 Task: Check add Zendesk to your website.
Action: Mouse pressed left at (721, 229)
Screenshot: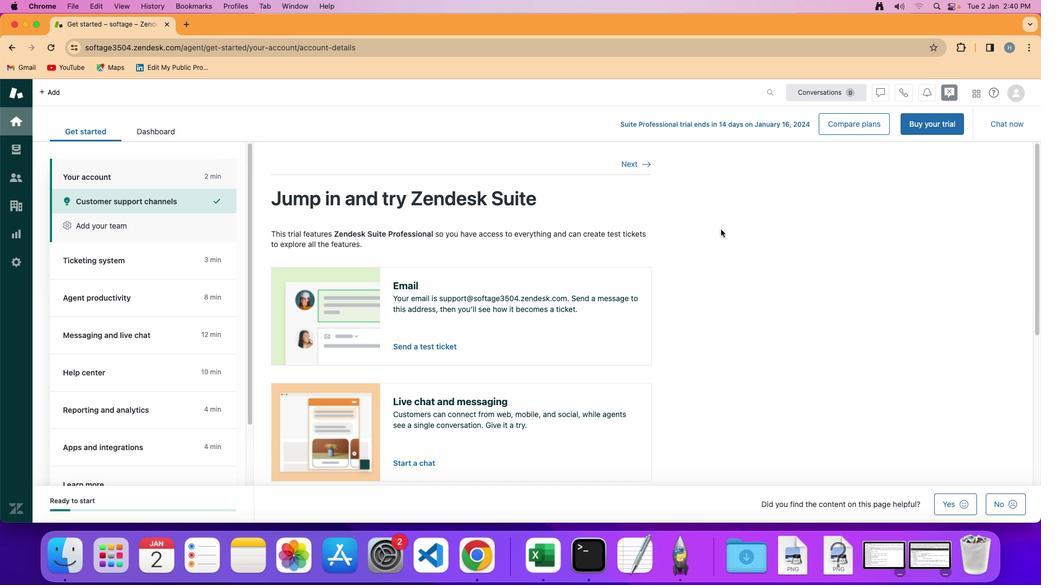 
Action: Mouse moved to (123, 334)
Screenshot: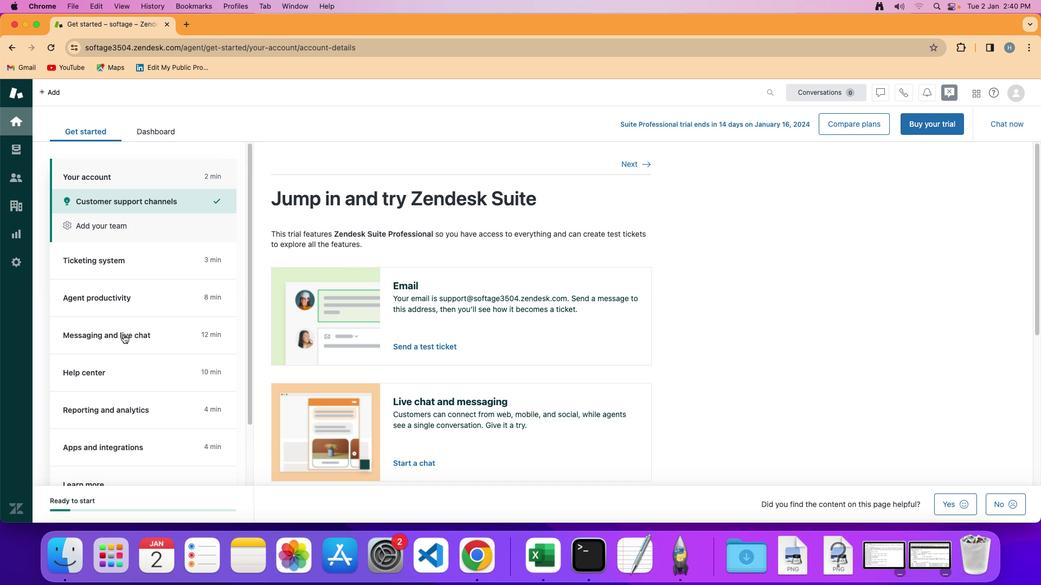 
Action: Mouse pressed left at (123, 334)
Screenshot: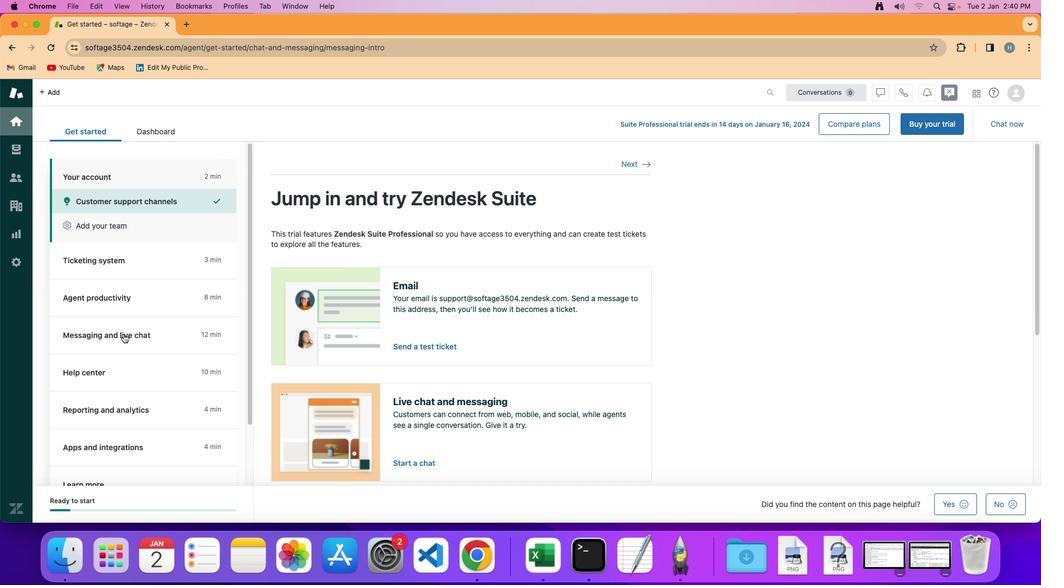 
Action: Mouse moved to (125, 337)
Screenshot: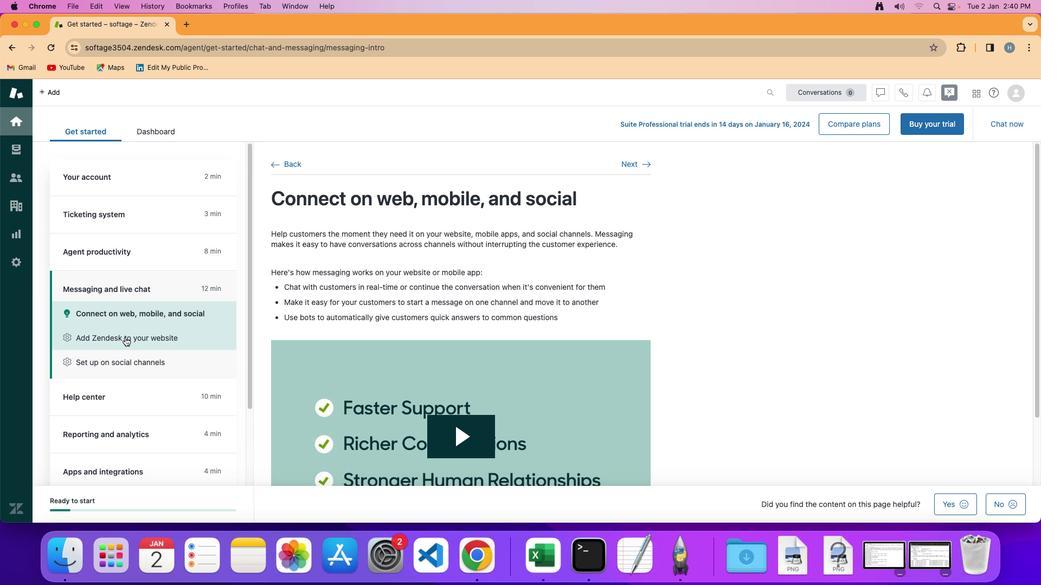 
Action: Mouse pressed left at (125, 337)
Screenshot: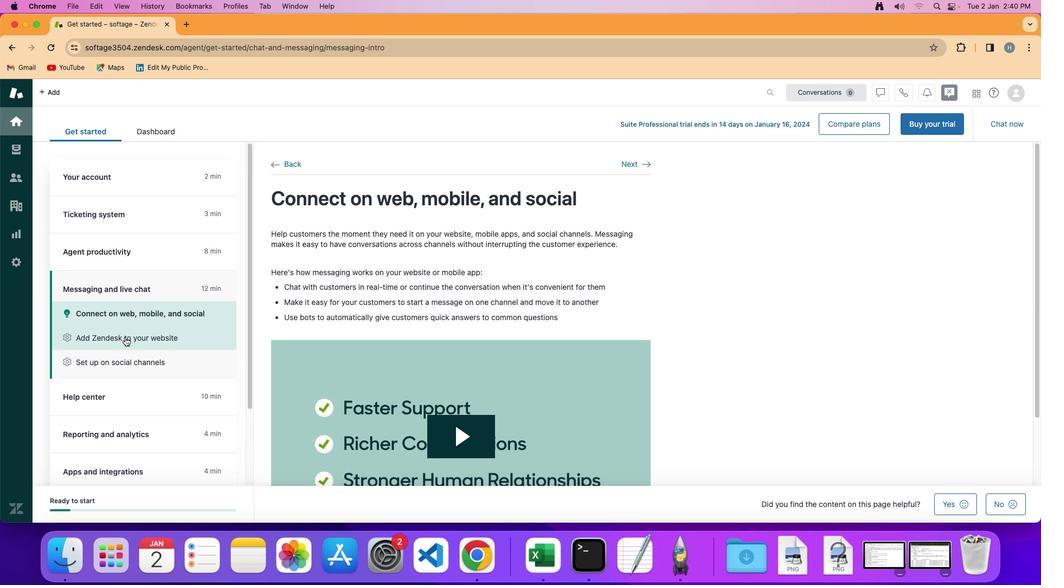 
Action: Mouse moved to (763, 335)
Screenshot: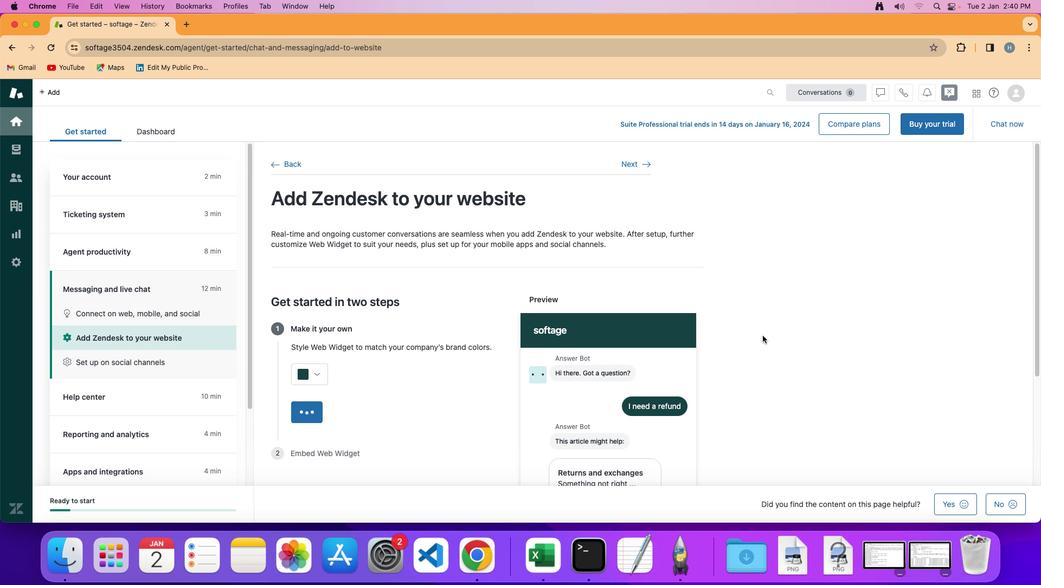 
